 Task: Find hotels with a Fitness center.
Action: Mouse moved to (362, 88)
Screenshot: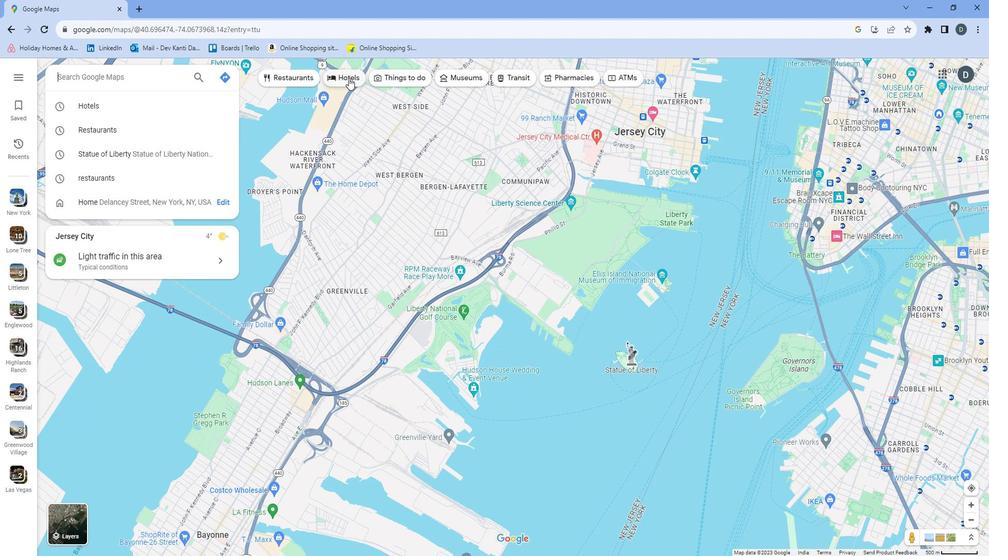 
Action: Mouse pressed left at (362, 88)
Screenshot: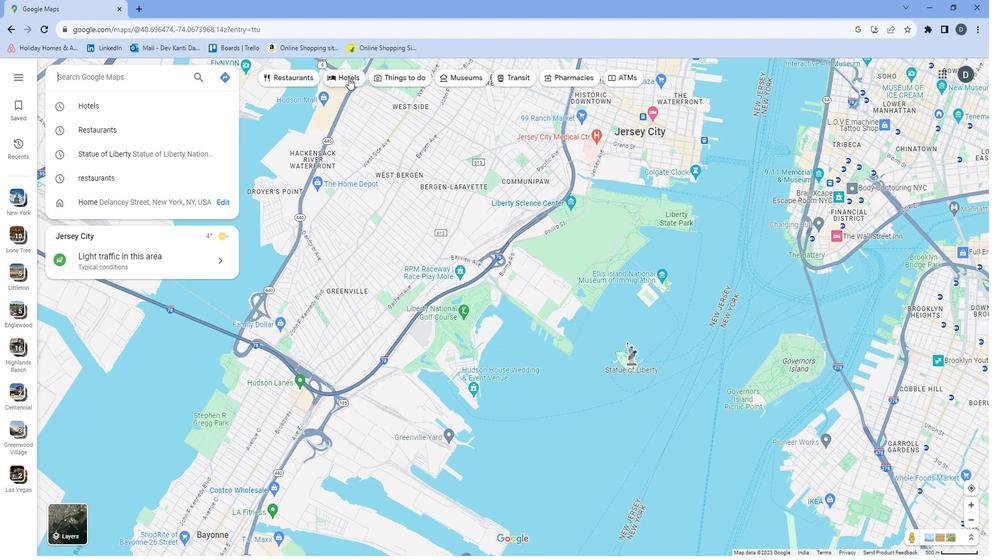 
Action: Mouse moved to (490, 86)
Screenshot: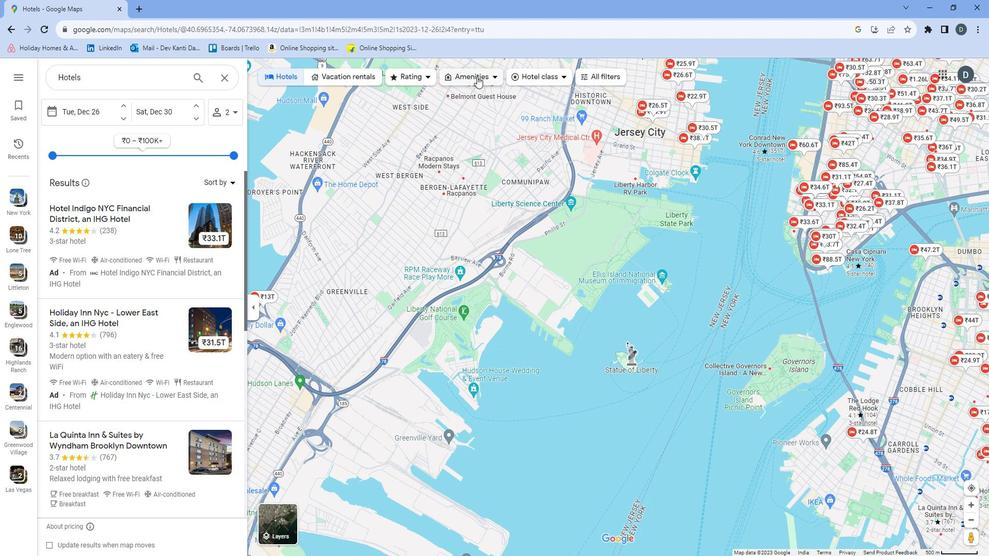 
Action: Mouse pressed left at (490, 86)
Screenshot: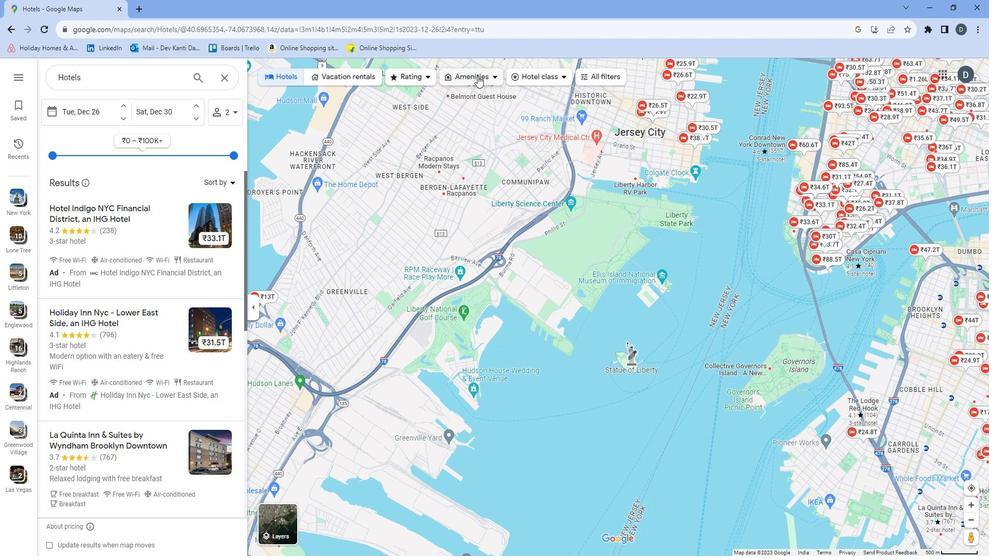 
Action: Mouse moved to (496, 162)
Screenshot: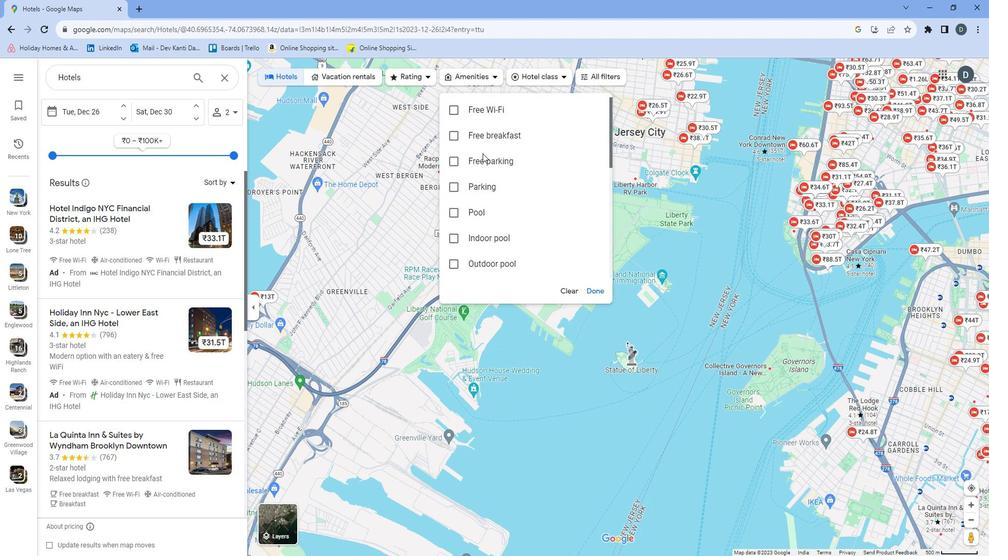 
Action: Mouse scrolled (496, 162) with delta (0, 0)
Screenshot: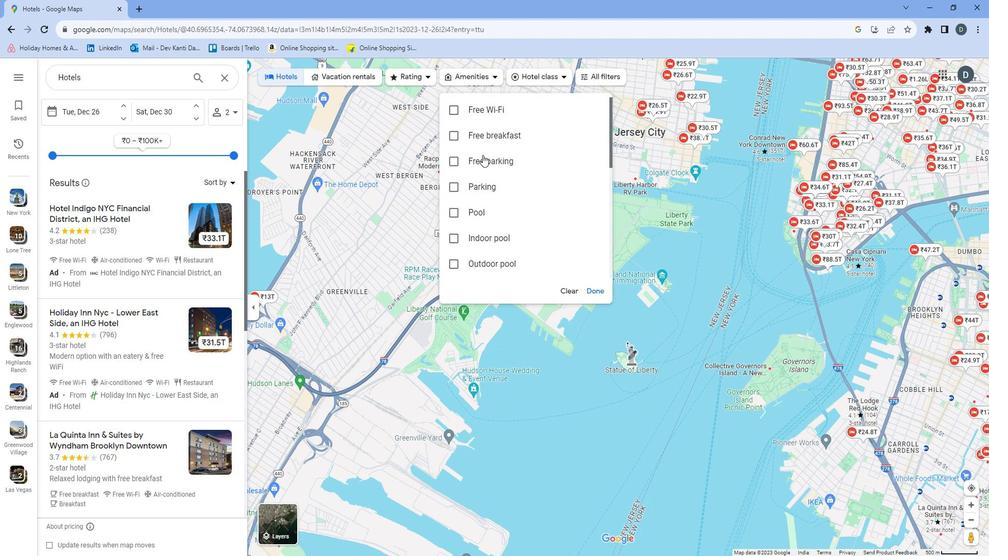 
Action: Mouse moved to (496, 163)
Screenshot: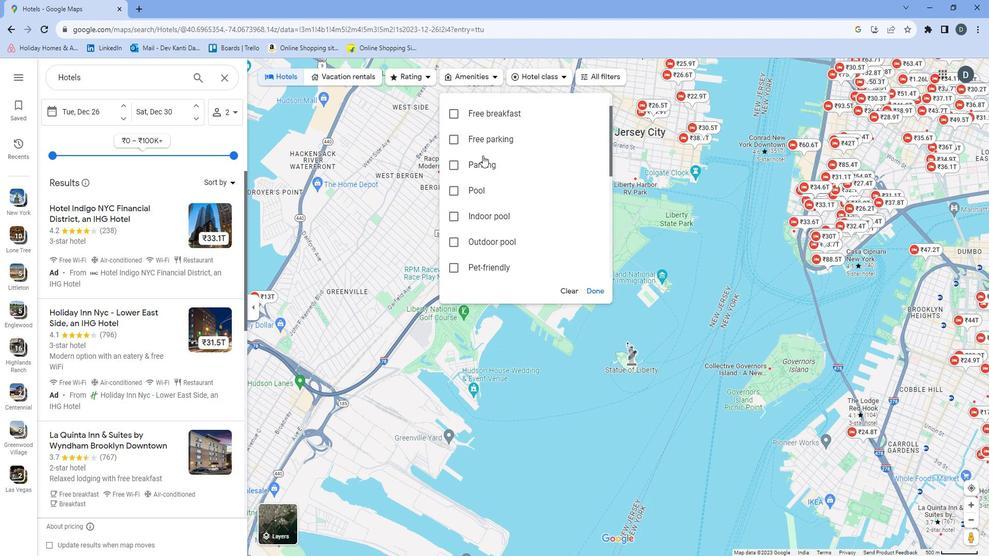 
Action: Mouse scrolled (496, 162) with delta (0, 0)
Screenshot: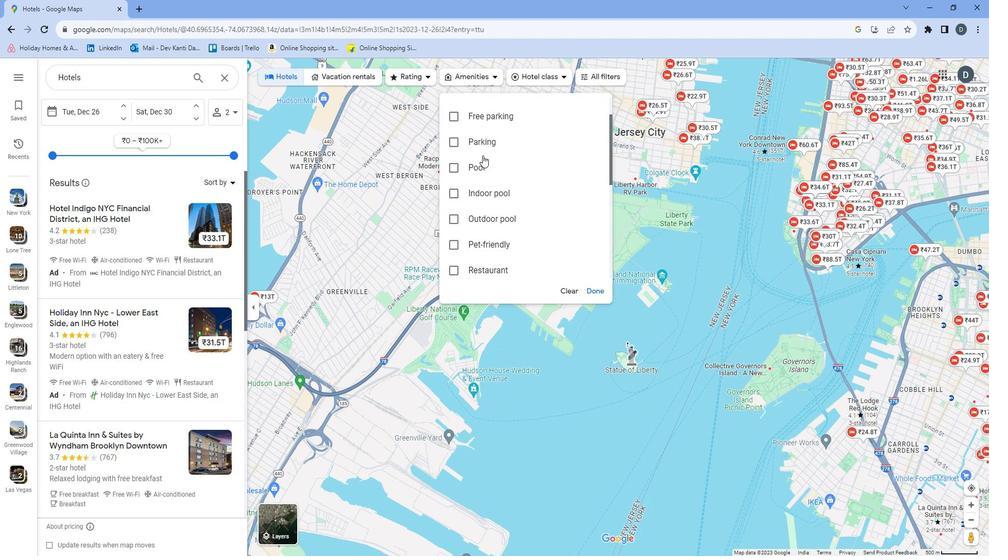 
Action: Mouse scrolled (496, 162) with delta (0, 0)
Screenshot: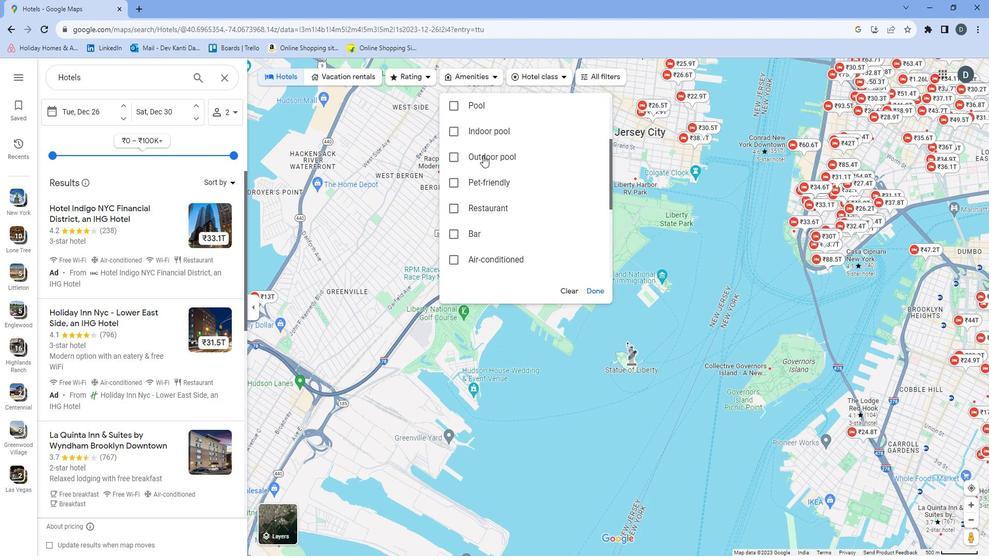 
Action: Mouse scrolled (496, 162) with delta (0, 0)
Screenshot: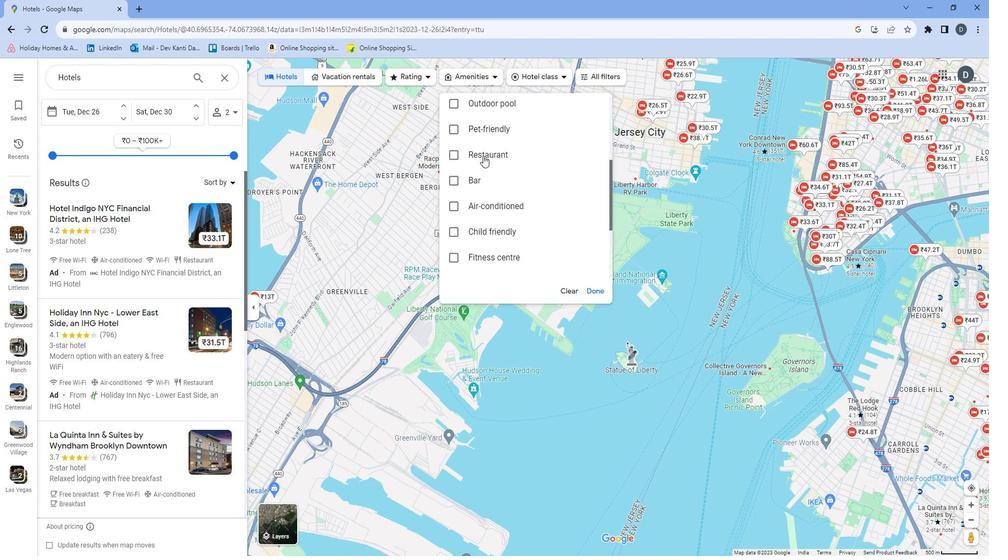
Action: Mouse moved to (497, 163)
Screenshot: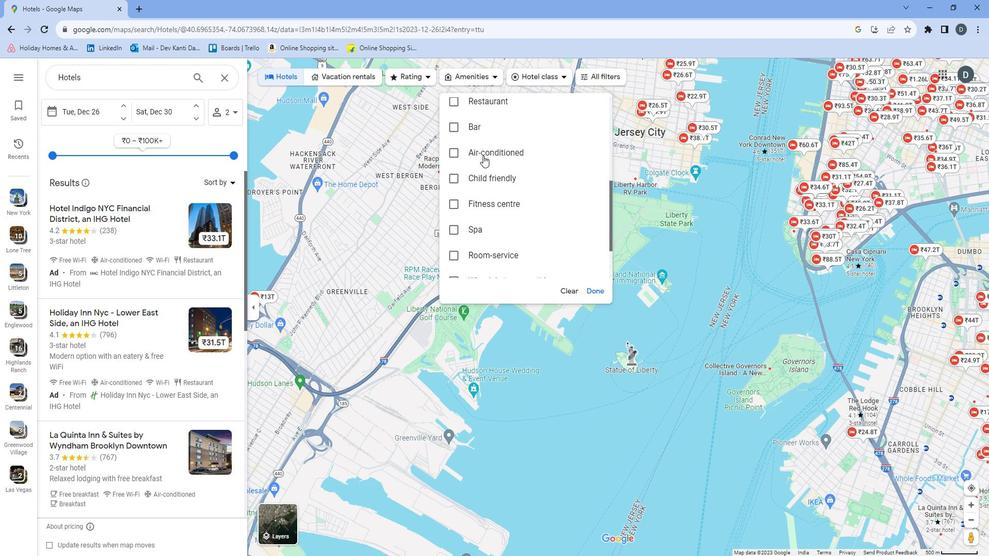 
Action: Mouse scrolled (497, 162) with delta (0, 0)
Screenshot: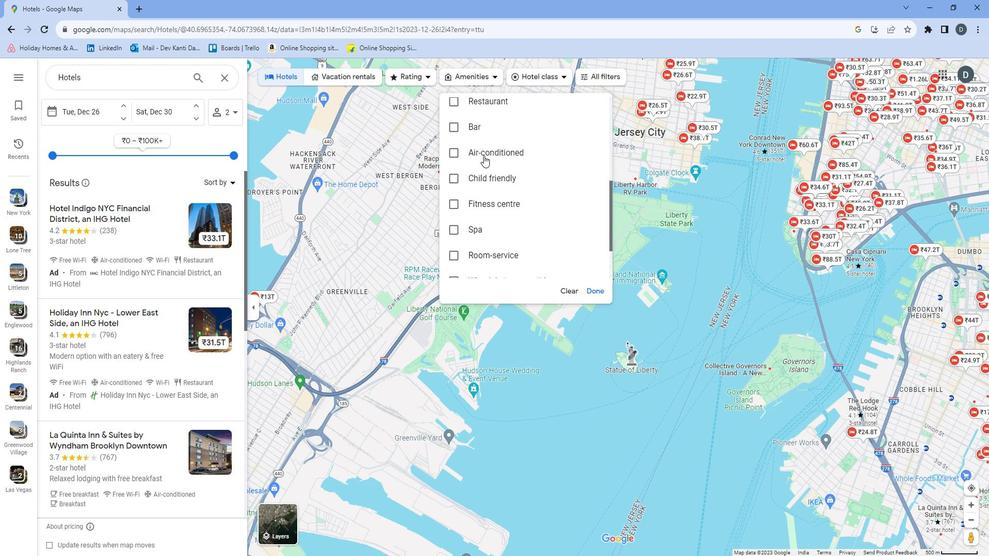 
Action: Mouse scrolled (497, 162) with delta (0, 0)
Screenshot: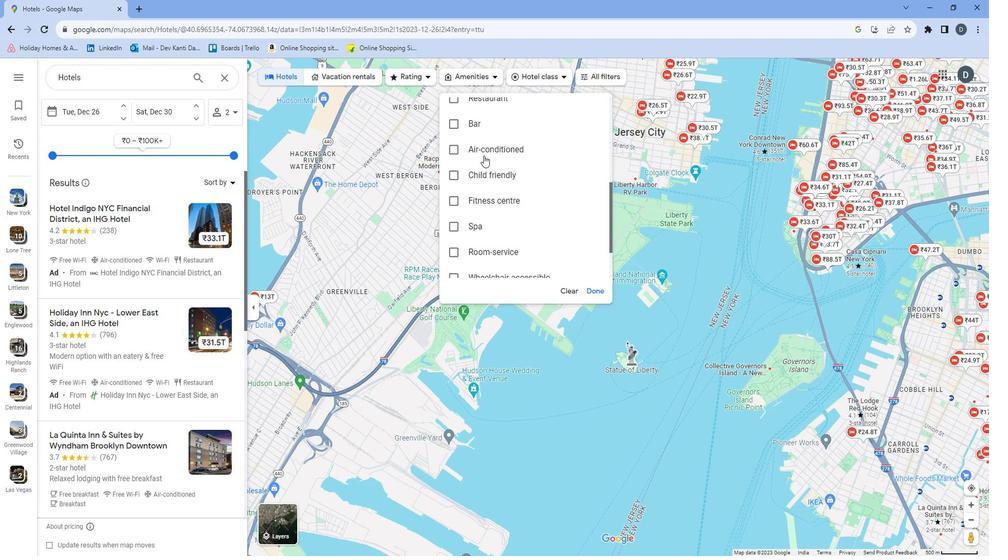 
Action: Mouse scrolled (497, 162) with delta (0, 0)
Screenshot: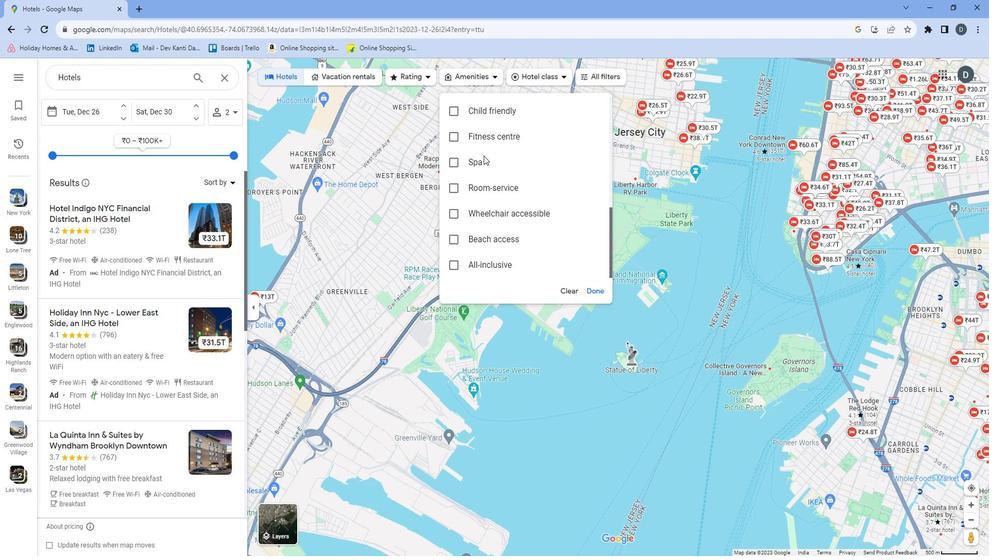 
Action: Mouse moved to (465, 144)
Screenshot: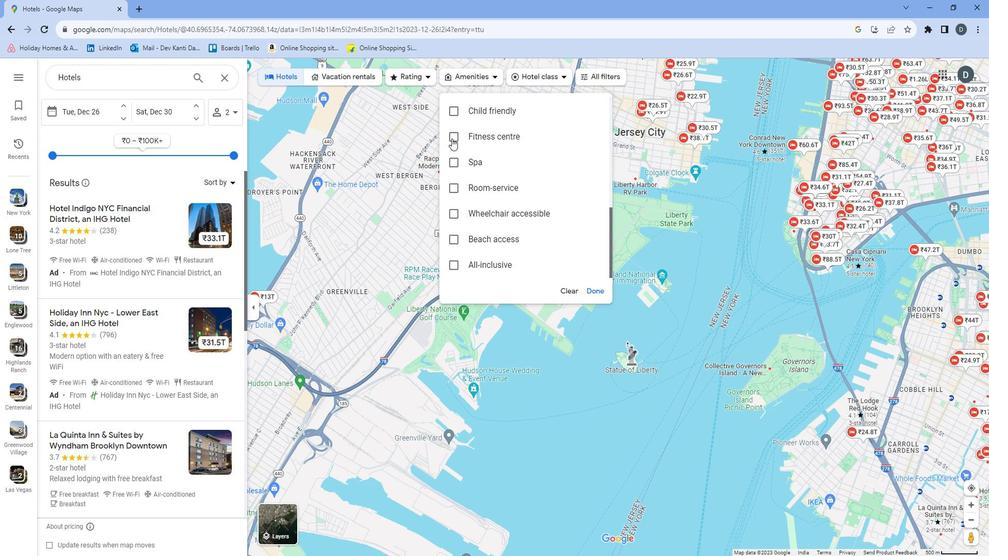 
Action: Mouse pressed left at (465, 144)
Screenshot: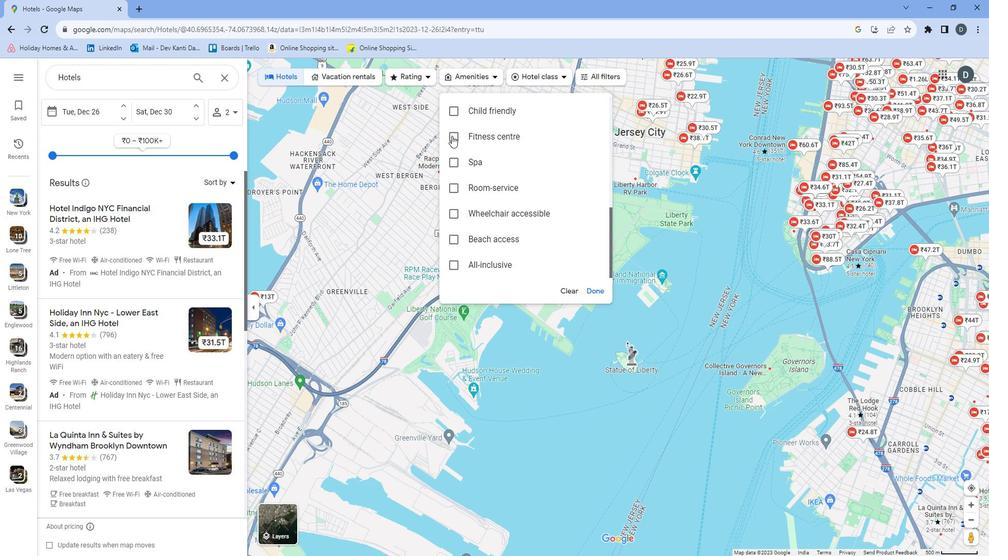 
Action: Mouse moved to (609, 288)
Screenshot: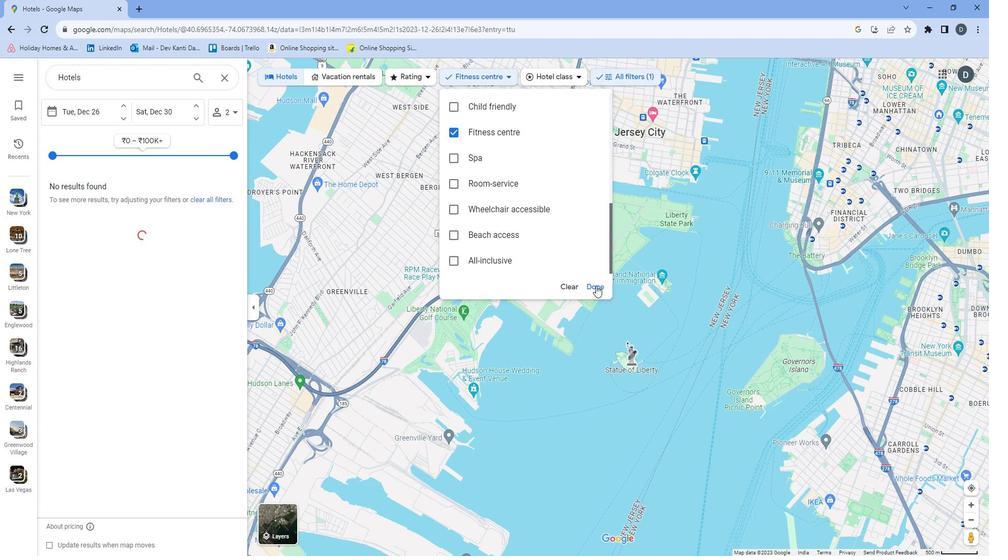
Action: Mouse pressed left at (609, 288)
Screenshot: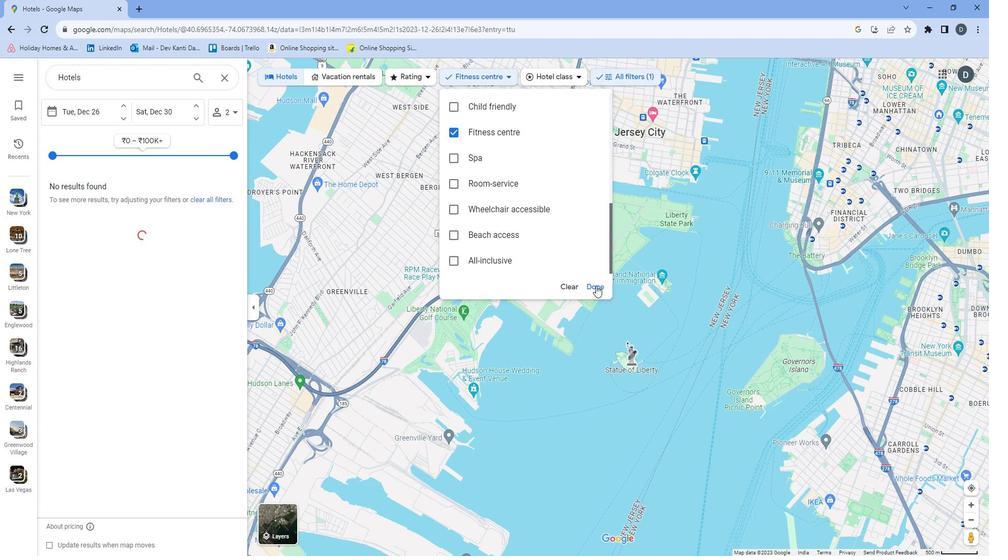 
Action: Mouse moved to (432, 239)
Screenshot: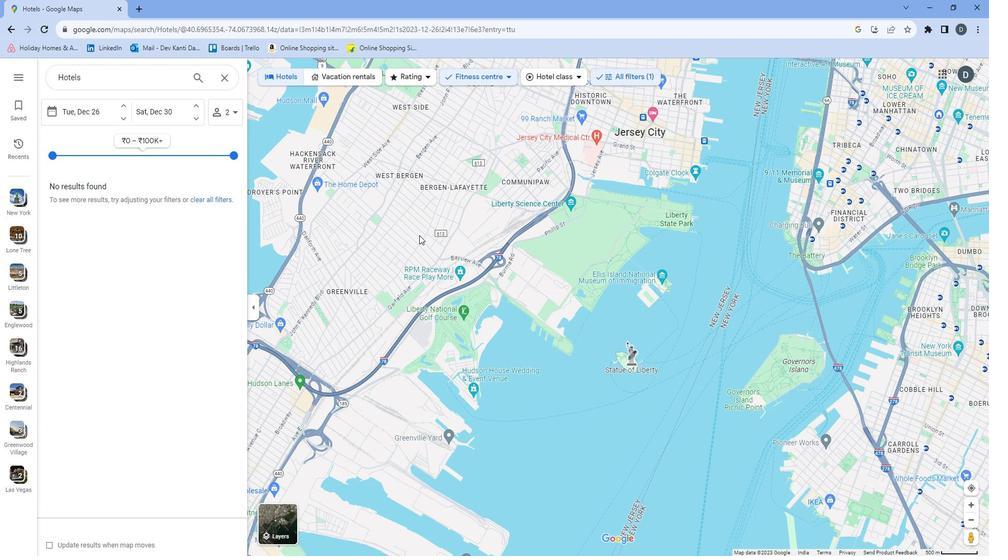 
